 Task: Add Sliced Provolone Rbst Free to the cart.
Action: Mouse pressed left at (22, 163)
Screenshot: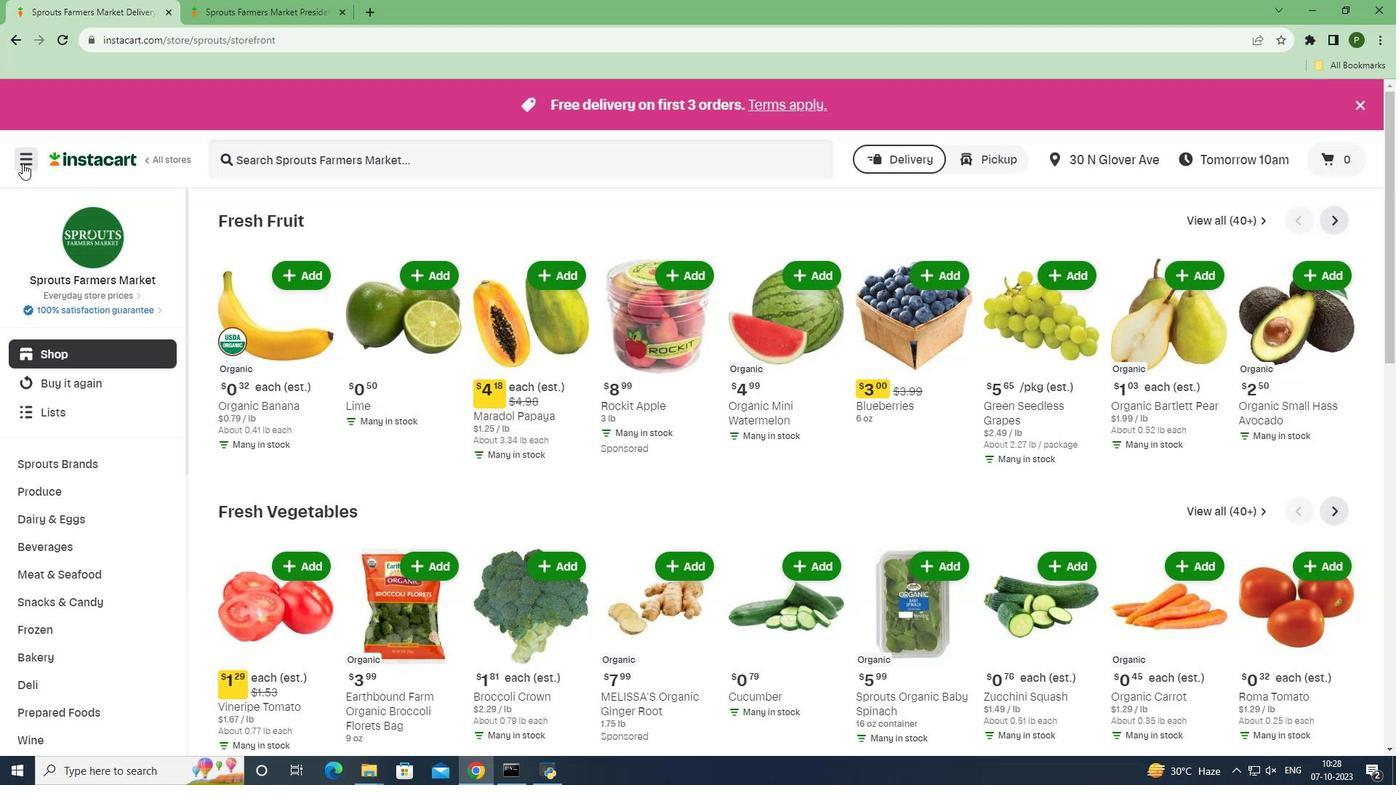 
Action: Mouse moved to (78, 378)
Screenshot: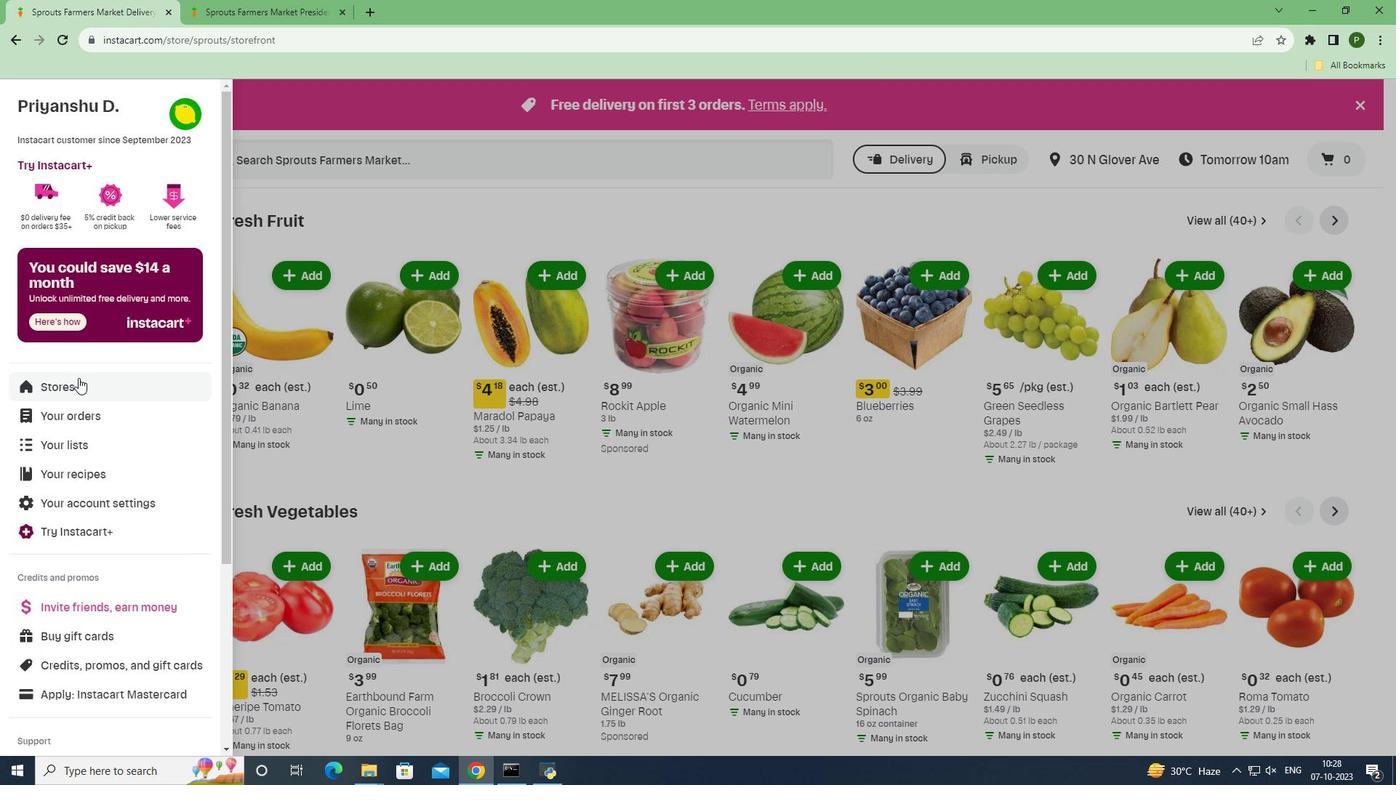 
Action: Mouse pressed left at (78, 378)
Screenshot: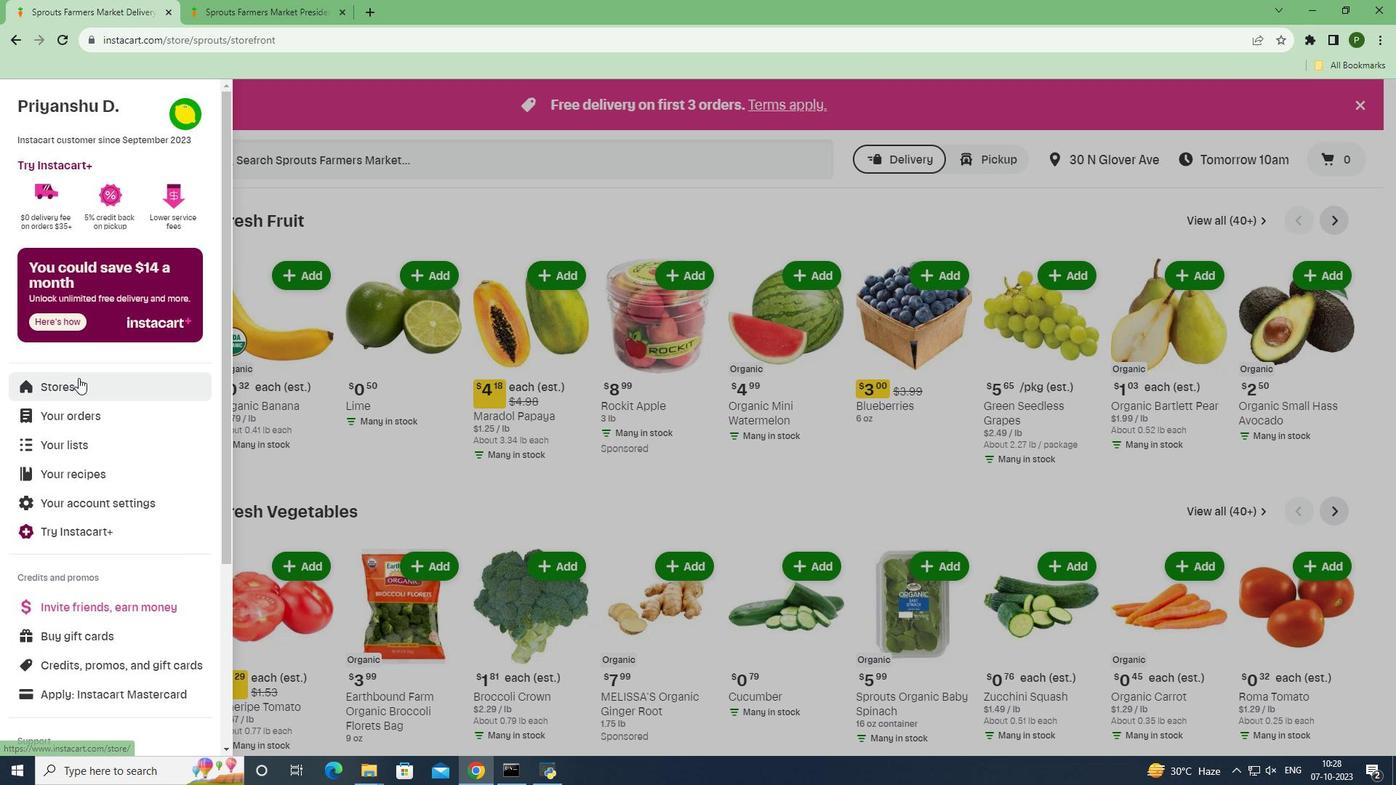 
Action: Mouse moved to (344, 163)
Screenshot: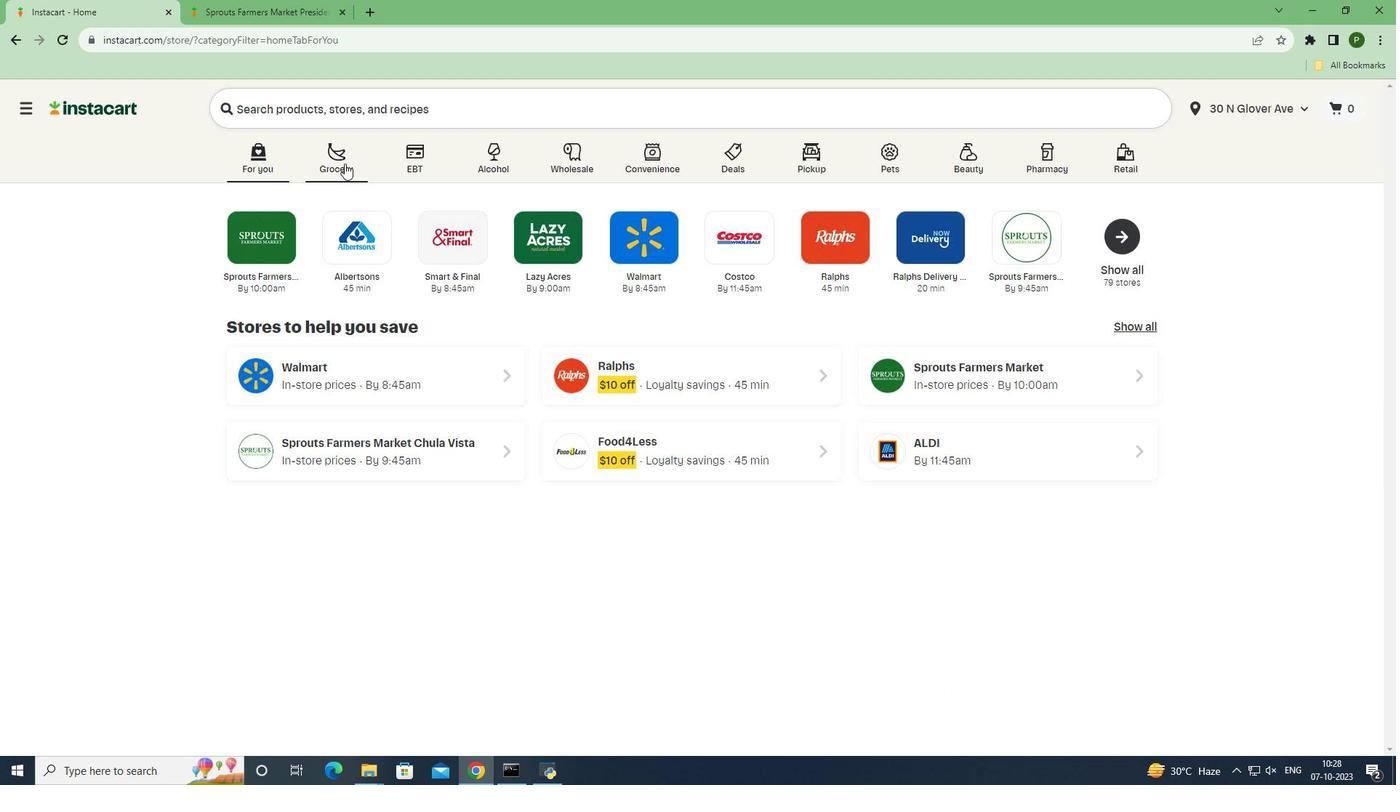 
Action: Mouse pressed left at (344, 163)
Screenshot: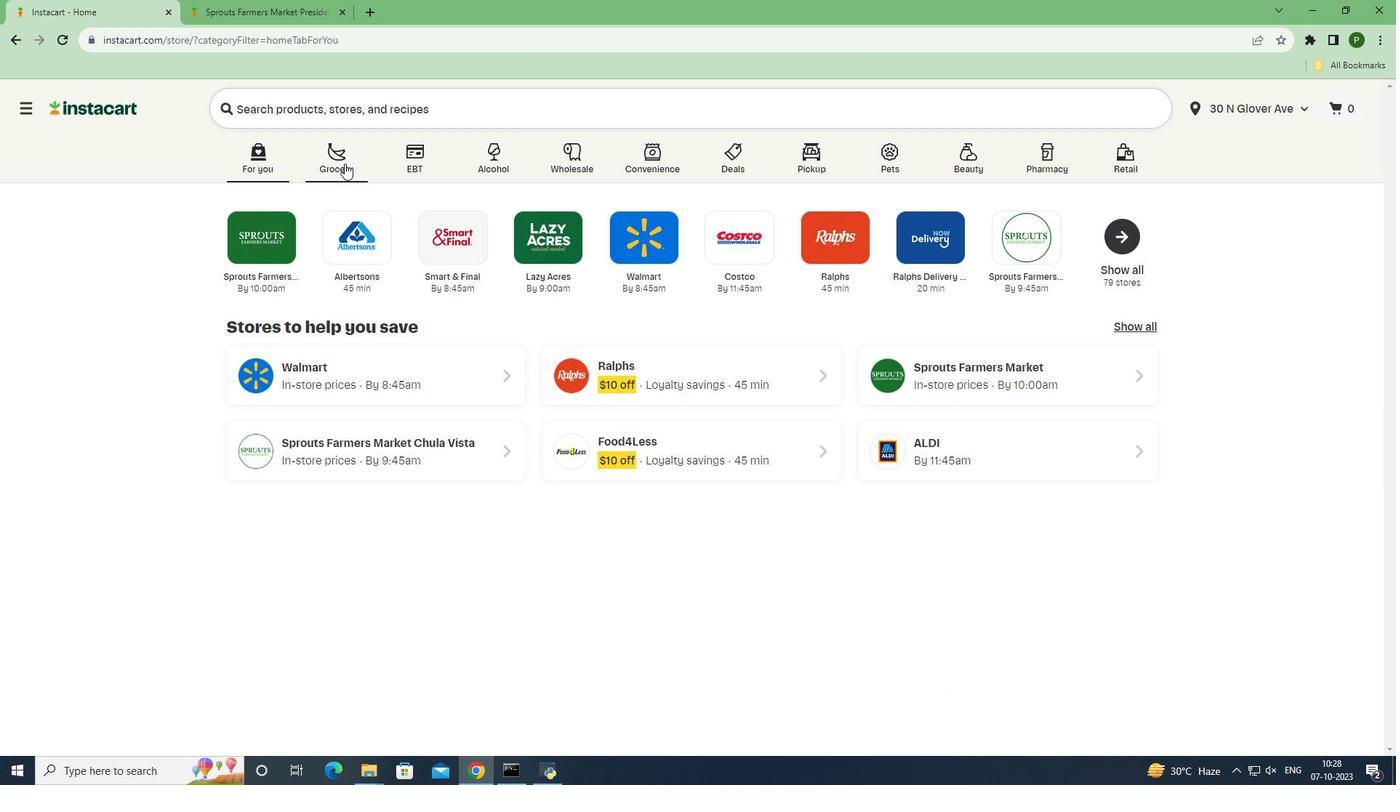 
Action: Mouse moved to (575, 335)
Screenshot: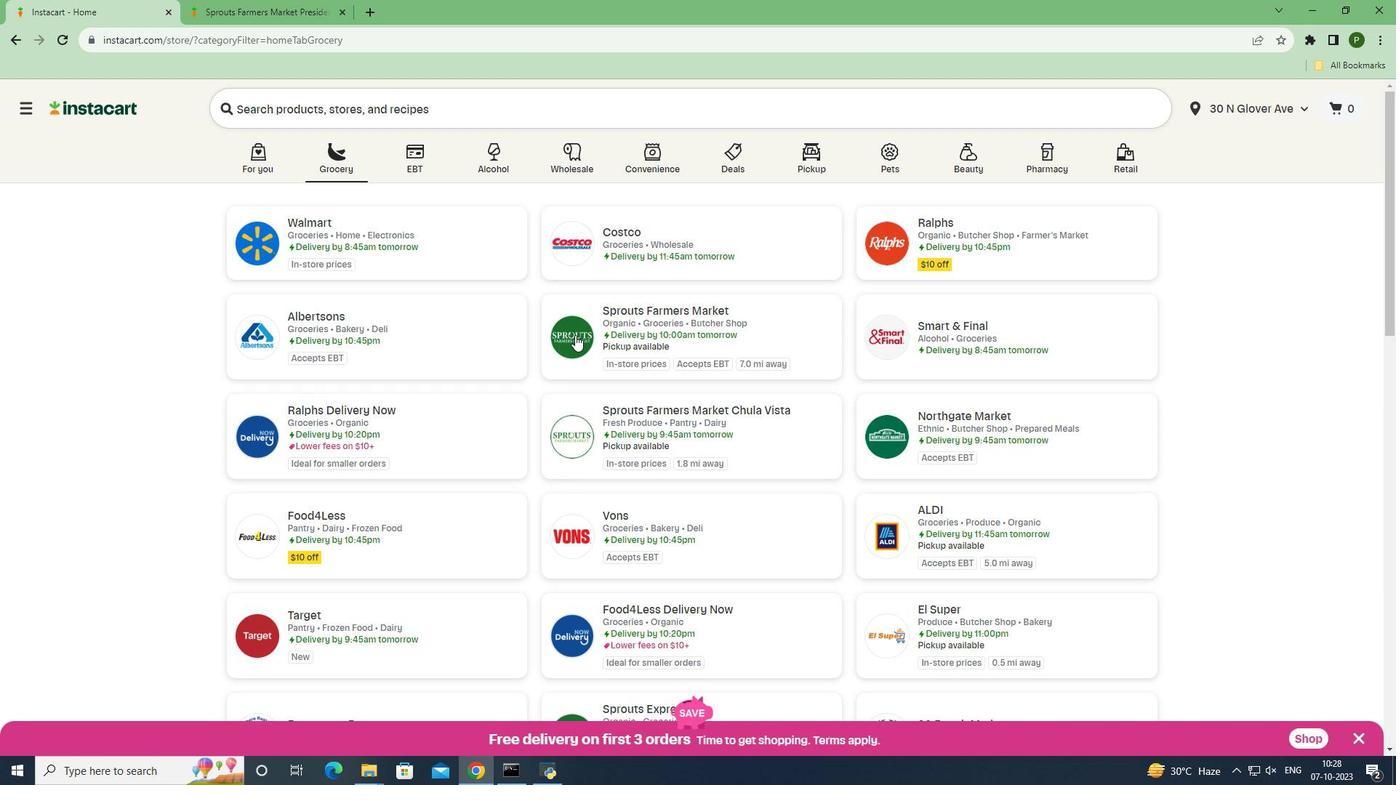 
Action: Mouse pressed left at (575, 335)
Screenshot: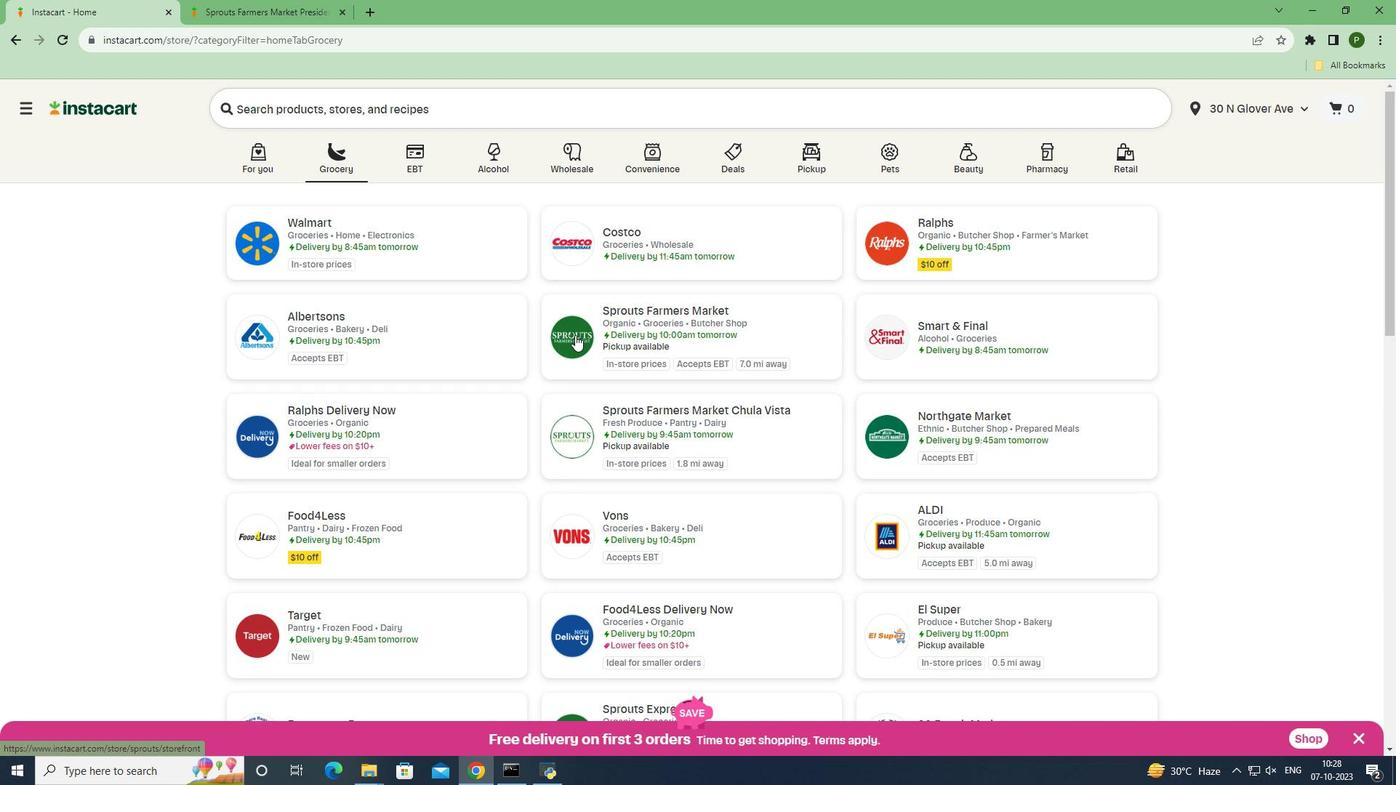 
Action: Mouse moved to (90, 525)
Screenshot: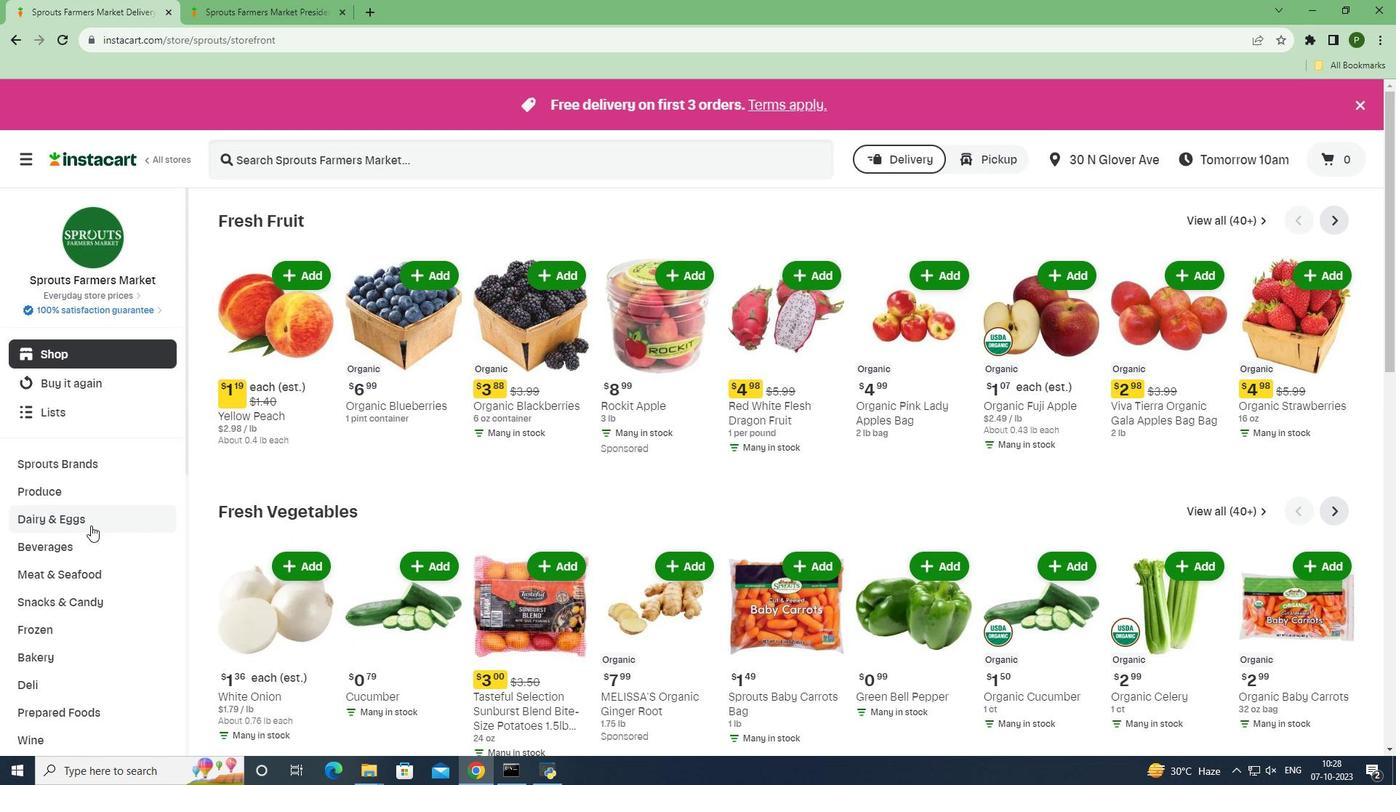 
Action: Mouse pressed left at (90, 525)
Screenshot: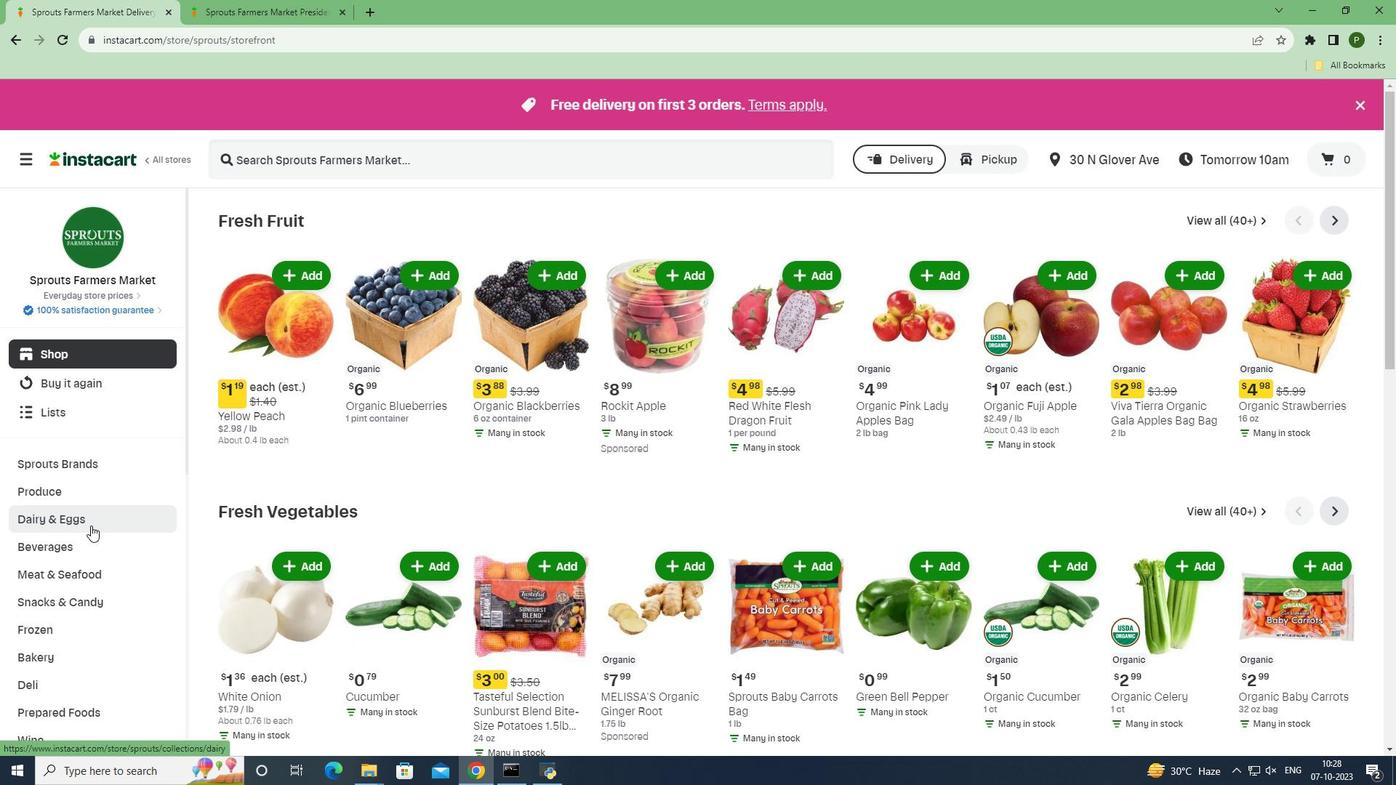 
Action: Mouse moved to (66, 581)
Screenshot: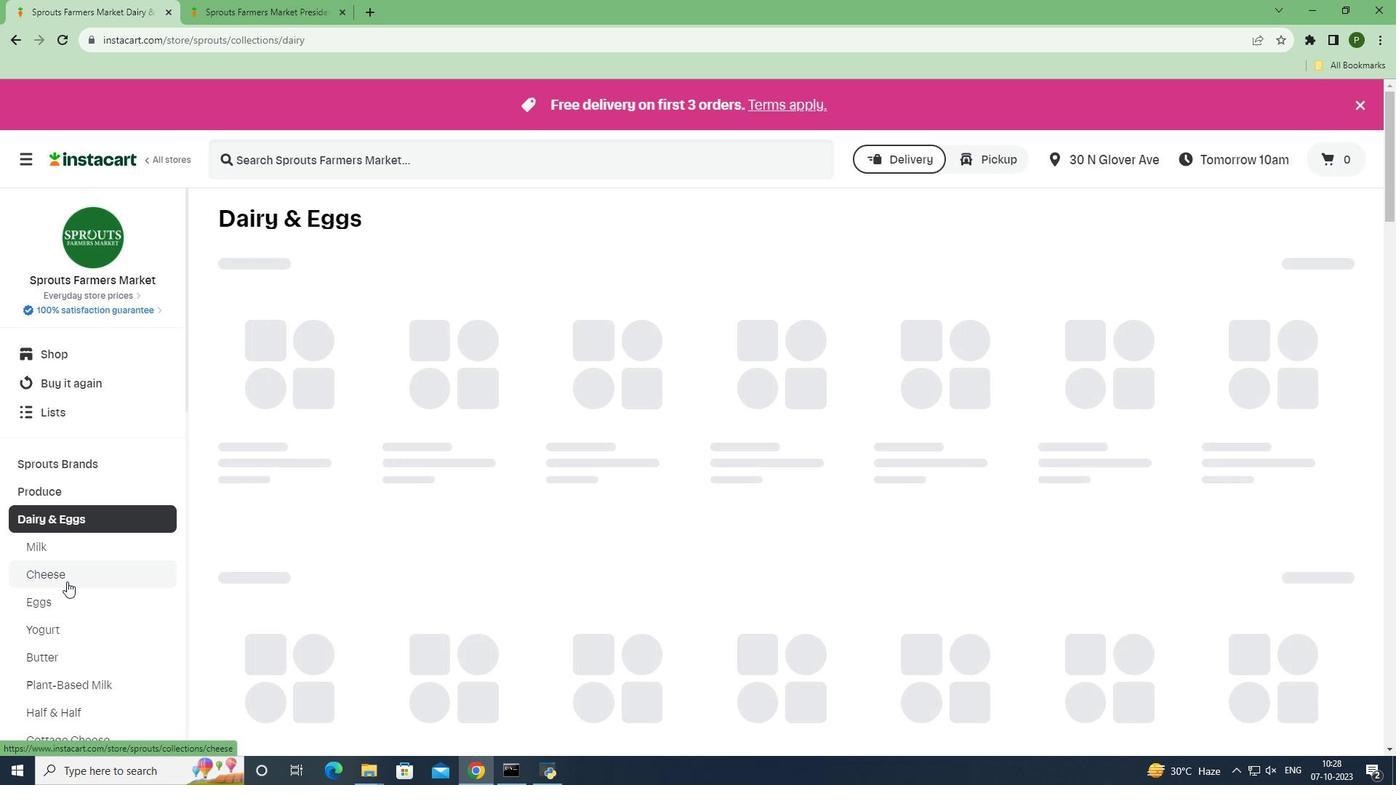 
Action: Mouse pressed left at (66, 581)
Screenshot: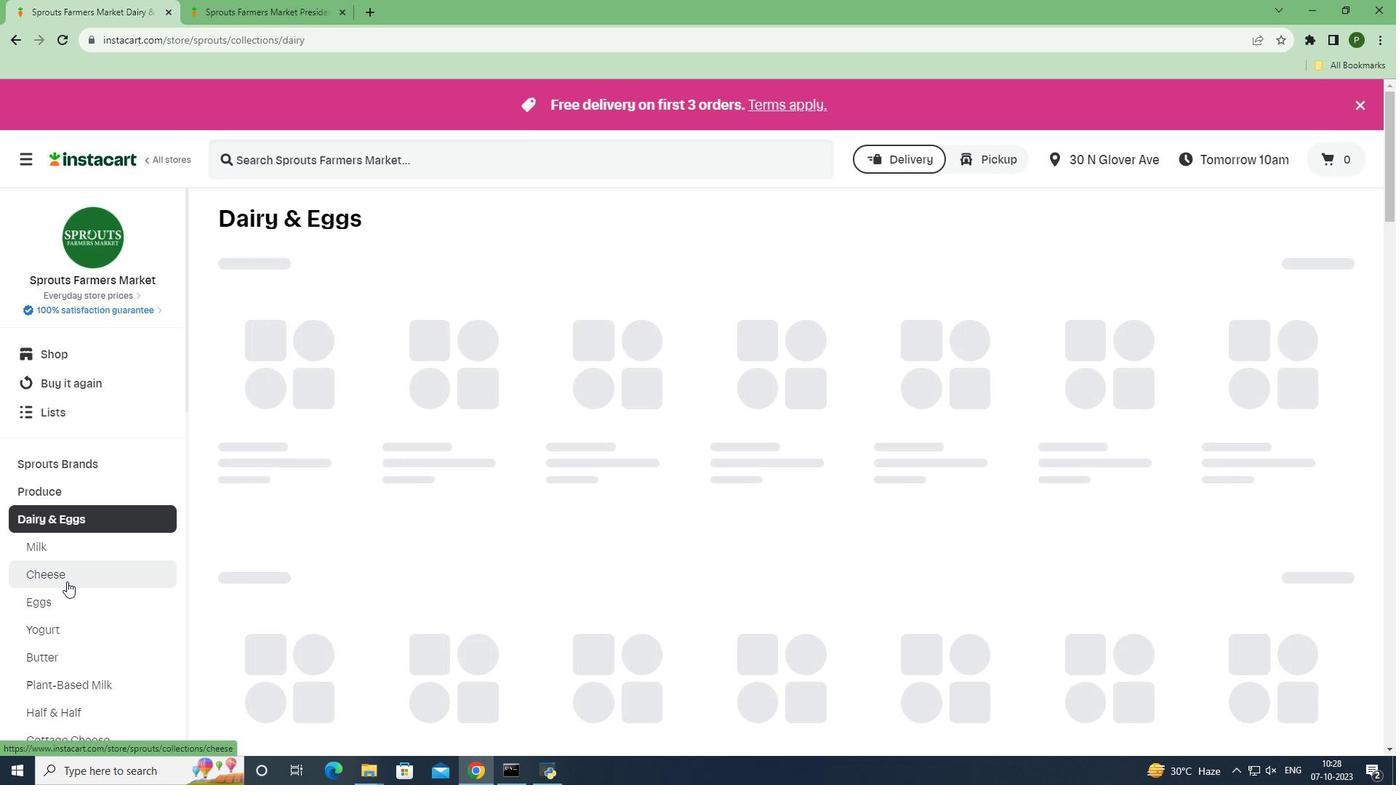 
Action: Mouse moved to (291, 154)
Screenshot: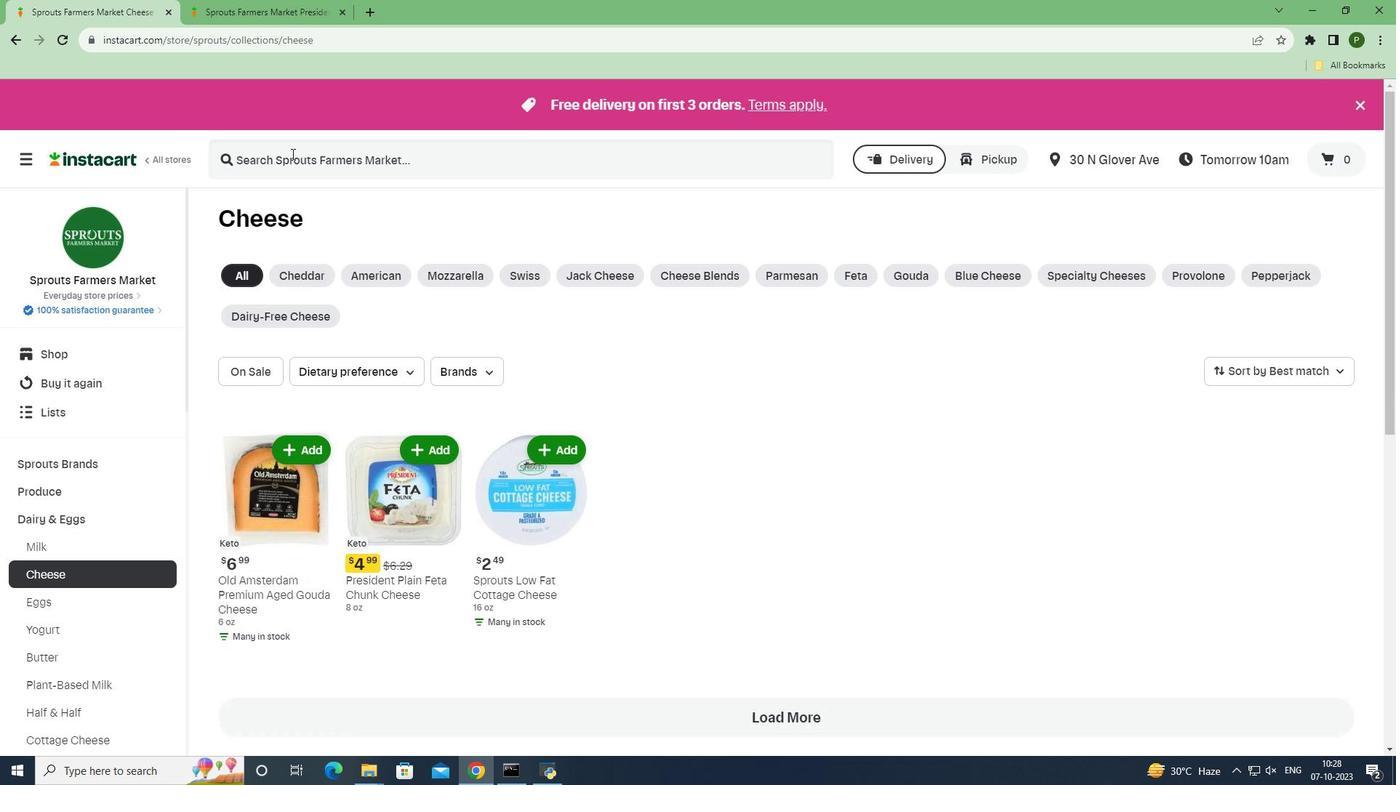 
Action: Mouse pressed left at (291, 154)
Screenshot: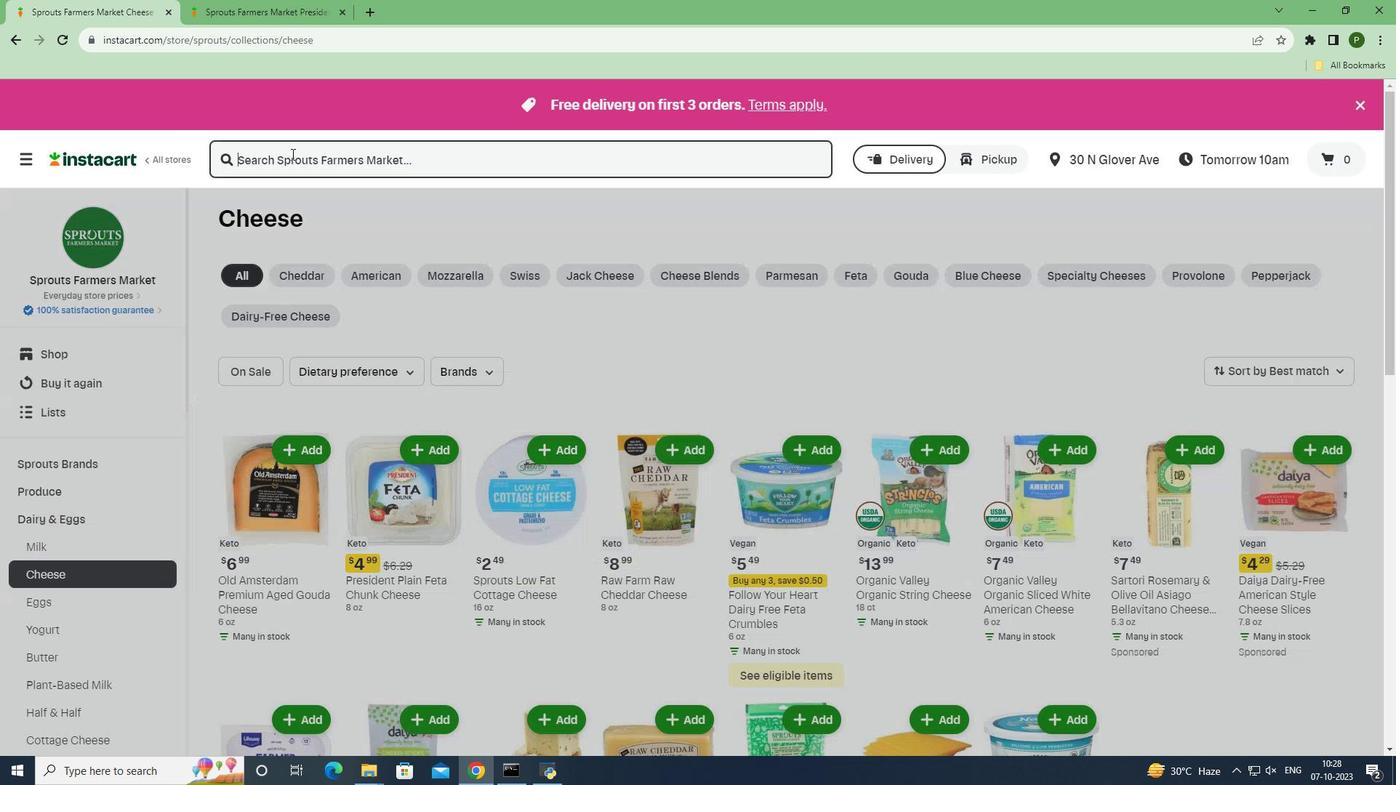 
Action: Key pressed <Key.caps_lock>S<Key.caps_lock>liced<Key.space><Key.caps_lock>P<Key.caps_lock>rovolone<Key.space><Key.caps_lock>R<Key.caps_lock>bst<Key.space><Key.caps_lock>F<Key.caps_lock>ree<Key.space><Key.enter>
Screenshot: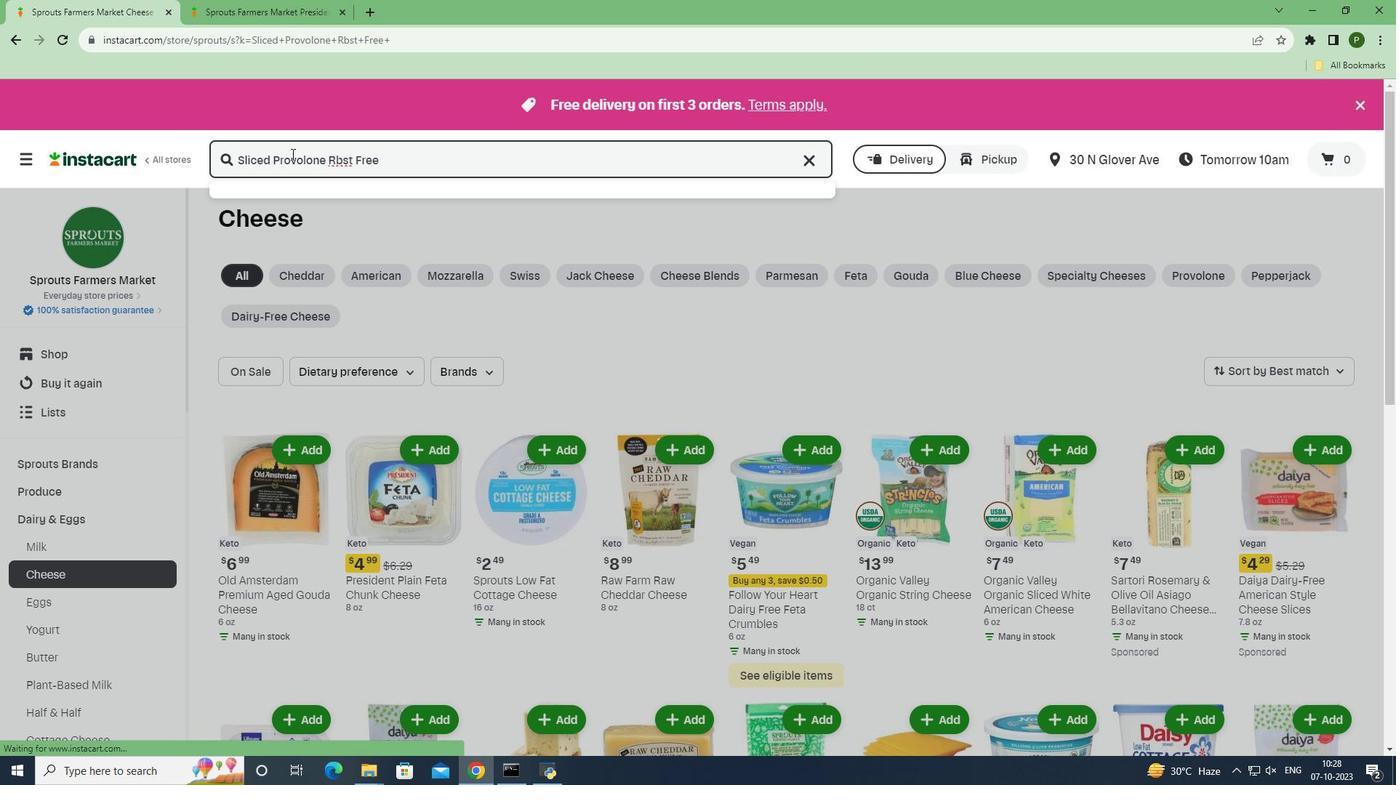
Action: Mouse moved to (408, 317)
Screenshot: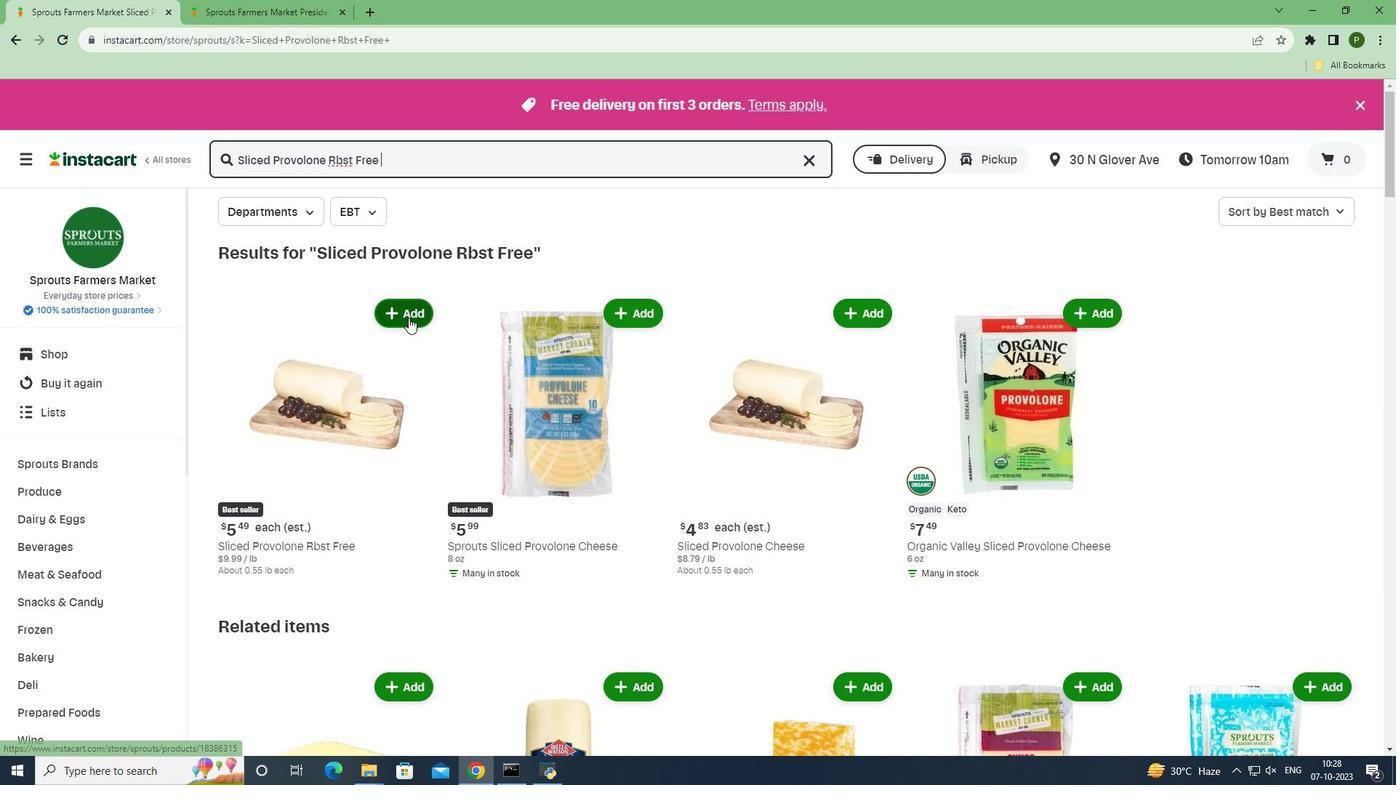 
Action: Mouse pressed left at (408, 317)
Screenshot: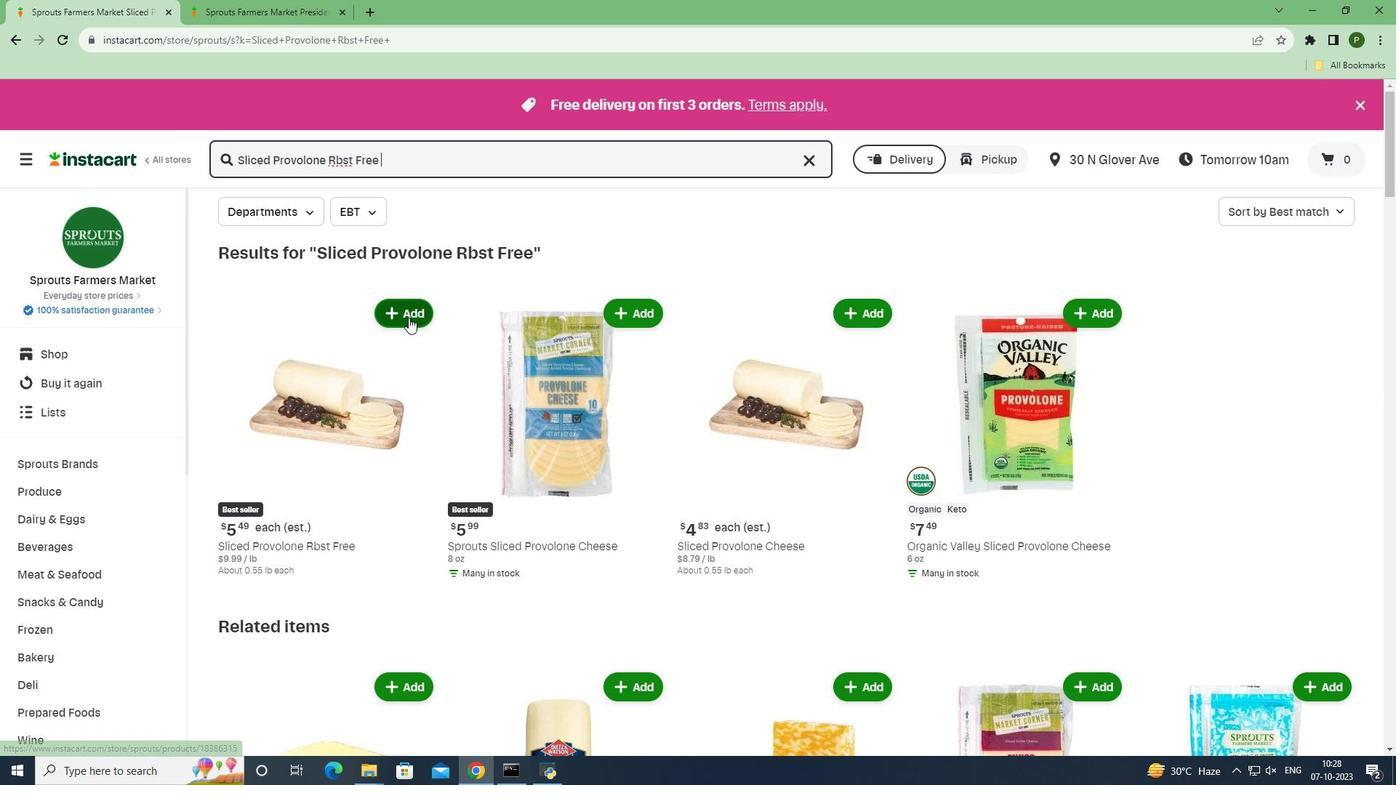 
Action: Mouse moved to (425, 421)
Screenshot: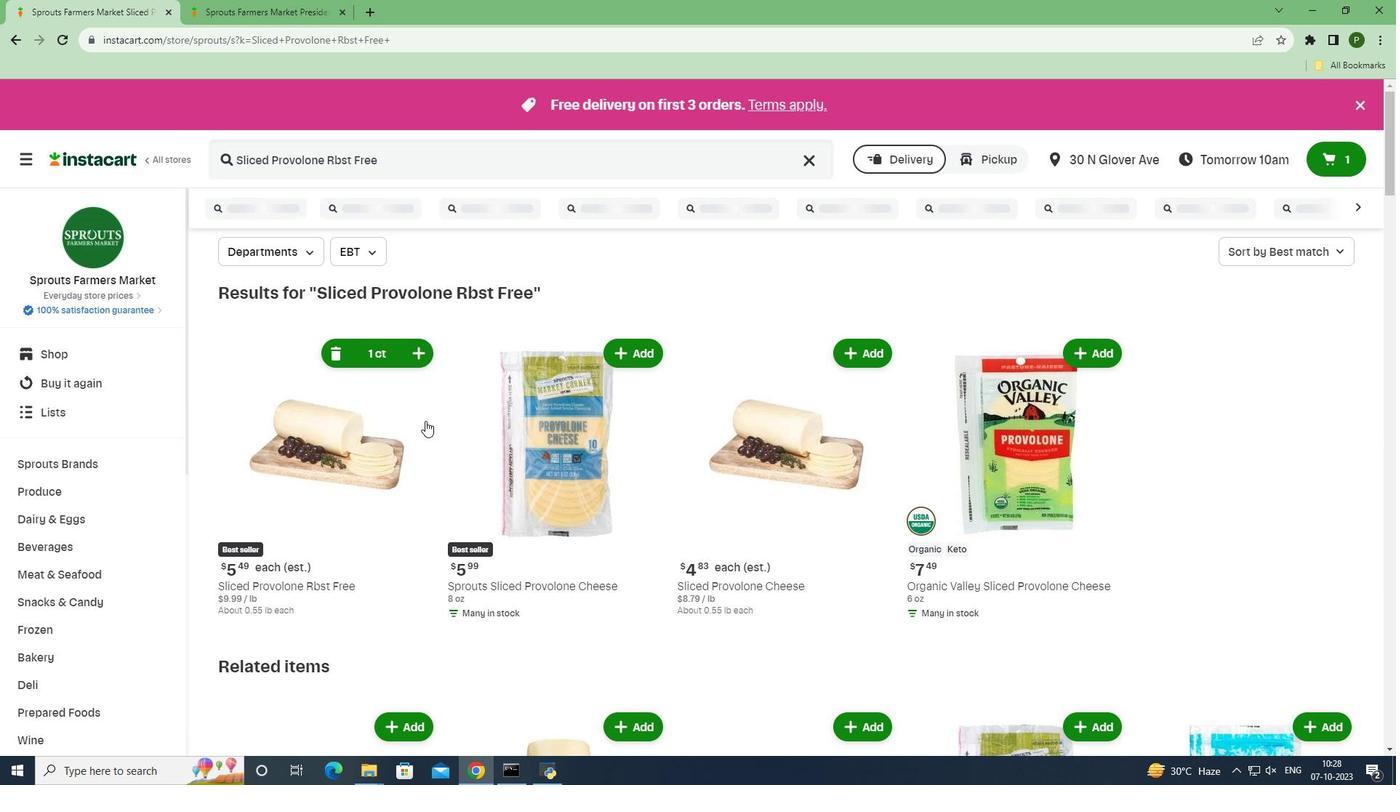 
